 Task: Create a sub task Release to Production / Go Live for the task  Develop a new online tool for online course scheduling in the project BrainBoost , assign it to team member softage.5@softage.net and update the status of the sub task to  Off Track , set the priority of the sub task to High
Action: Mouse moved to (623, 236)
Screenshot: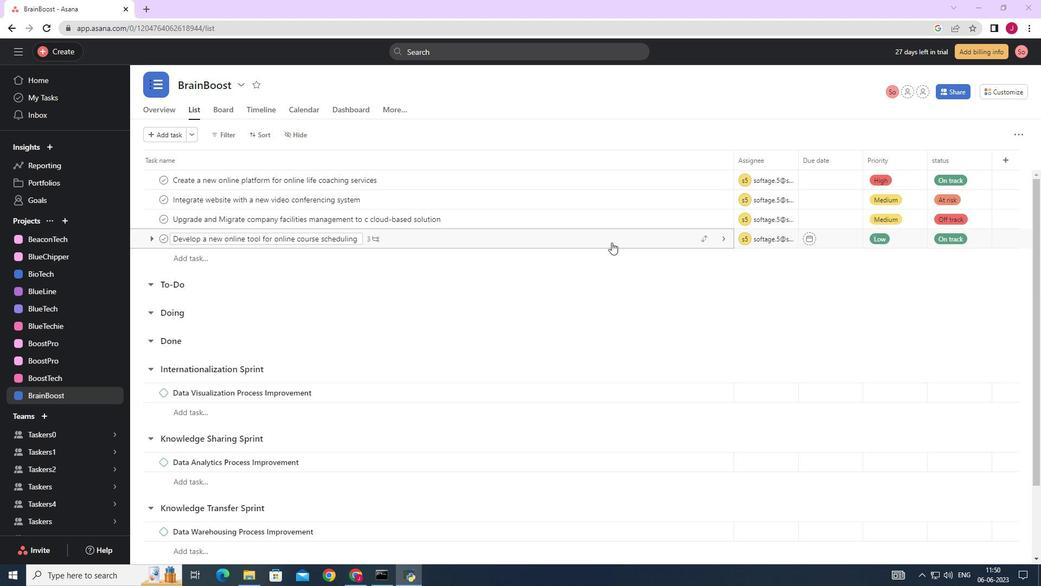 
Action: Mouse pressed left at (623, 236)
Screenshot: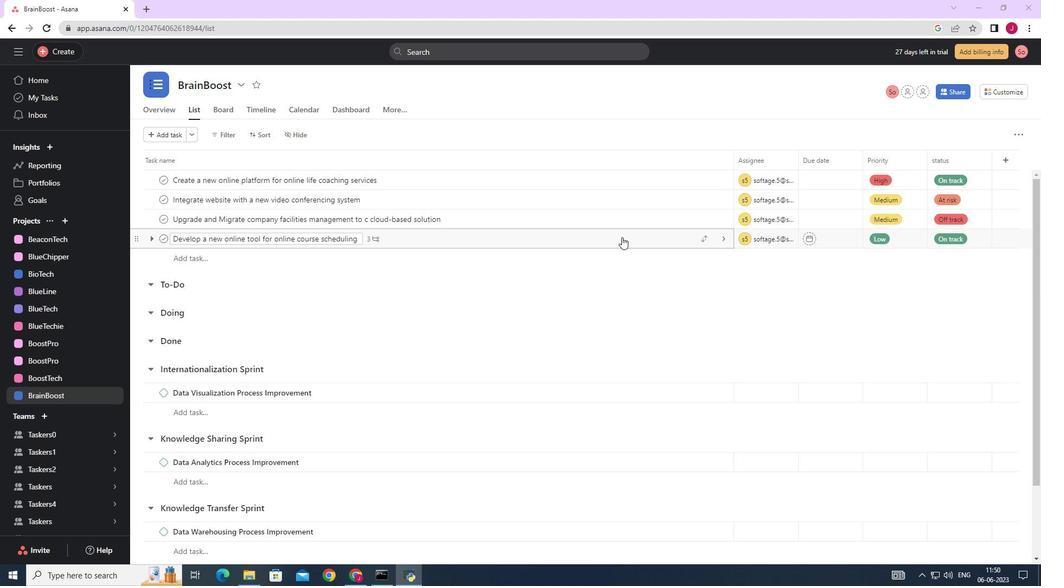 
Action: Mouse moved to (848, 355)
Screenshot: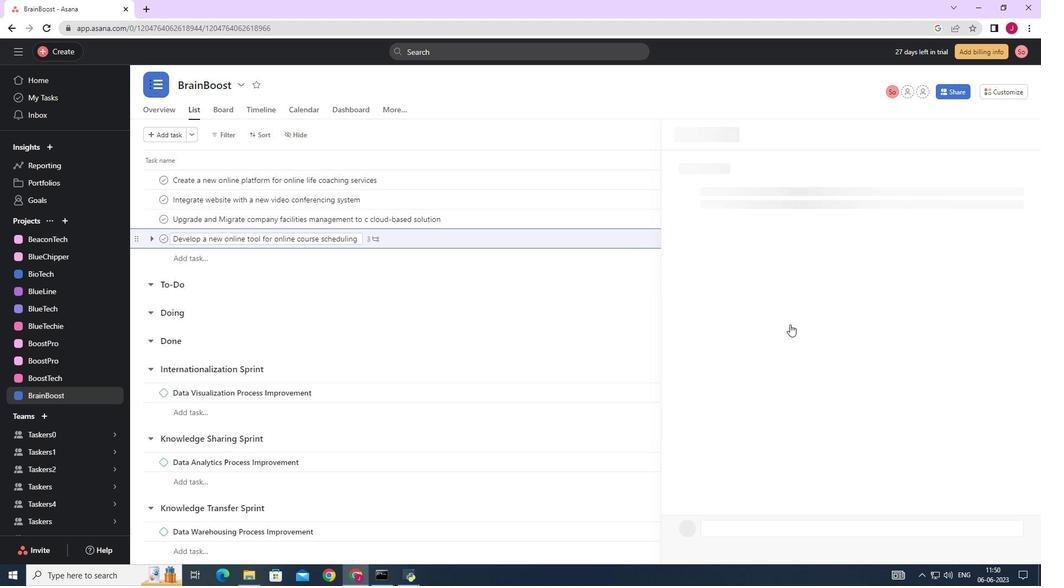 
Action: Mouse scrolled (848, 354) with delta (0, 0)
Screenshot: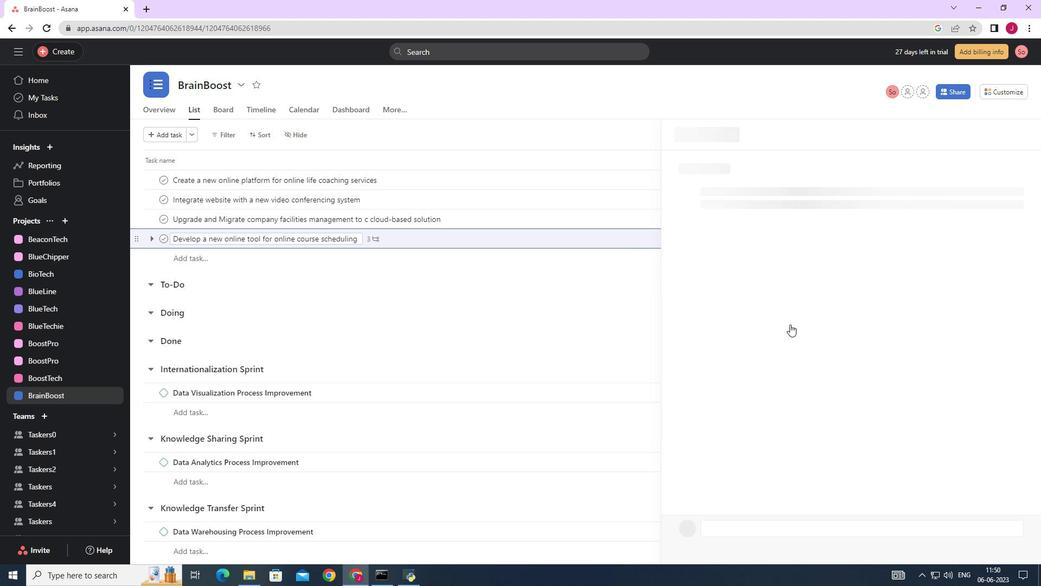 
Action: Mouse scrolled (848, 354) with delta (0, 0)
Screenshot: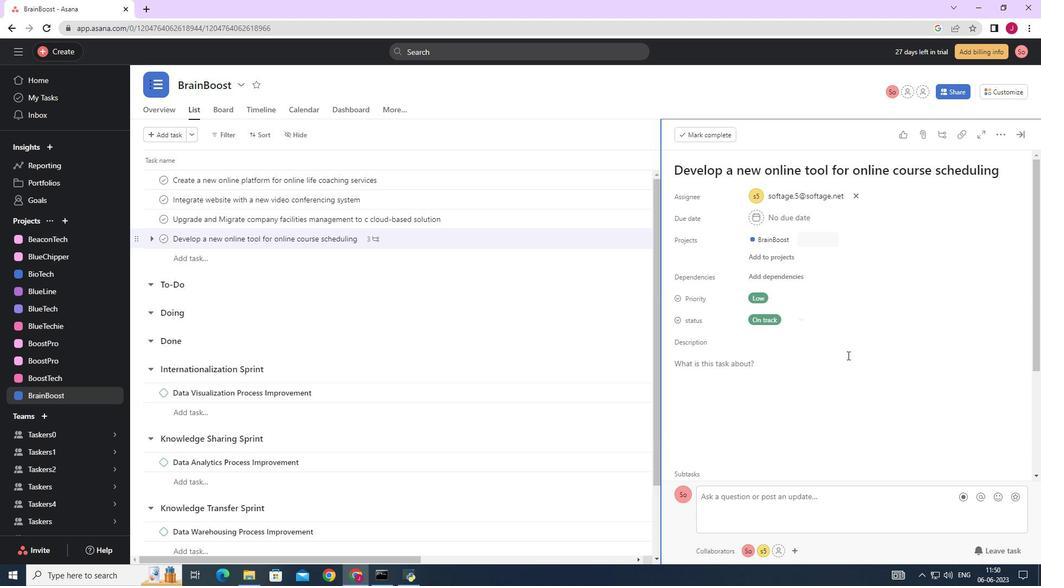 
Action: Mouse scrolled (848, 354) with delta (0, 0)
Screenshot: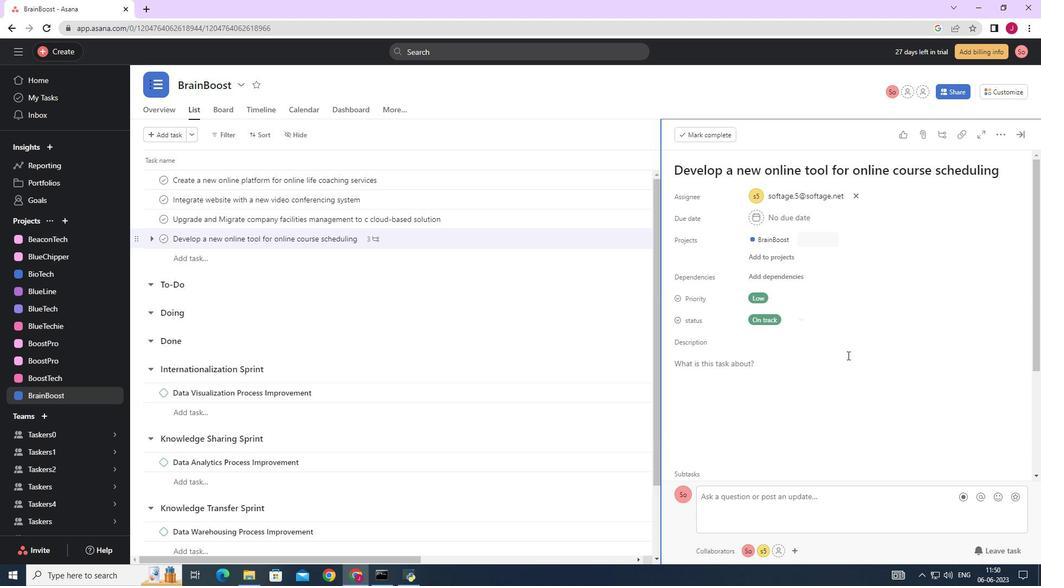 
Action: Mouse scrolled (848, 354) with delta (0, 0)
Screenshot: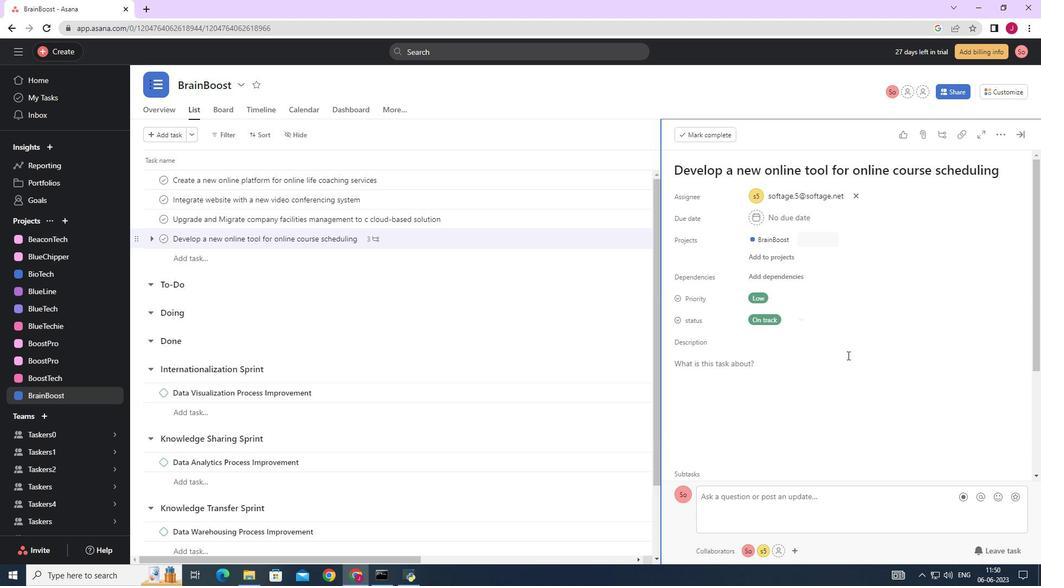 
Action: Mouse scrolled (848, 354) with delta (0, 0)
Screenshot: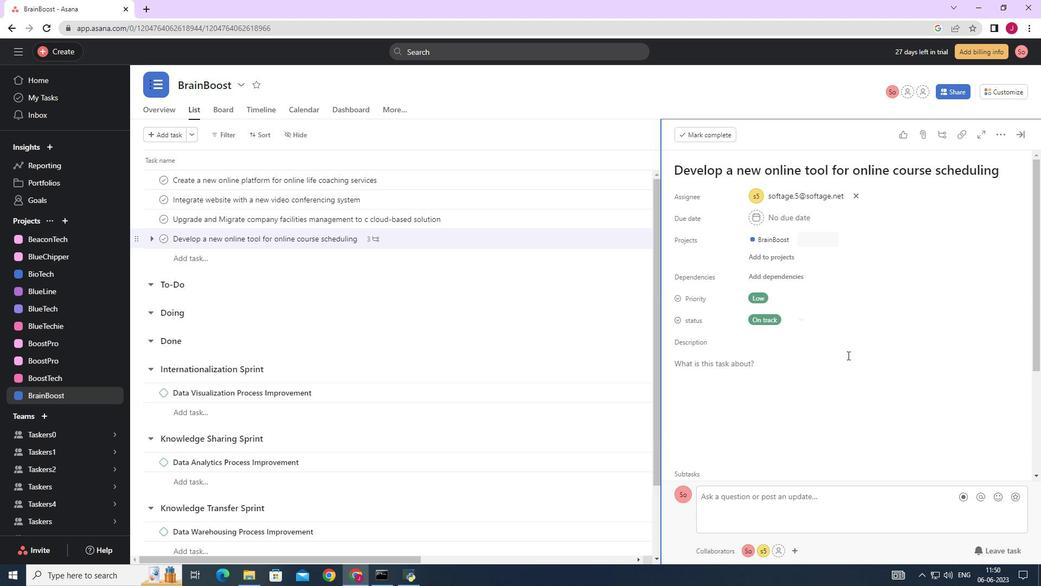 
Action: Mouse scrolled (848, 354) with delta (0, 0)
Screenshot: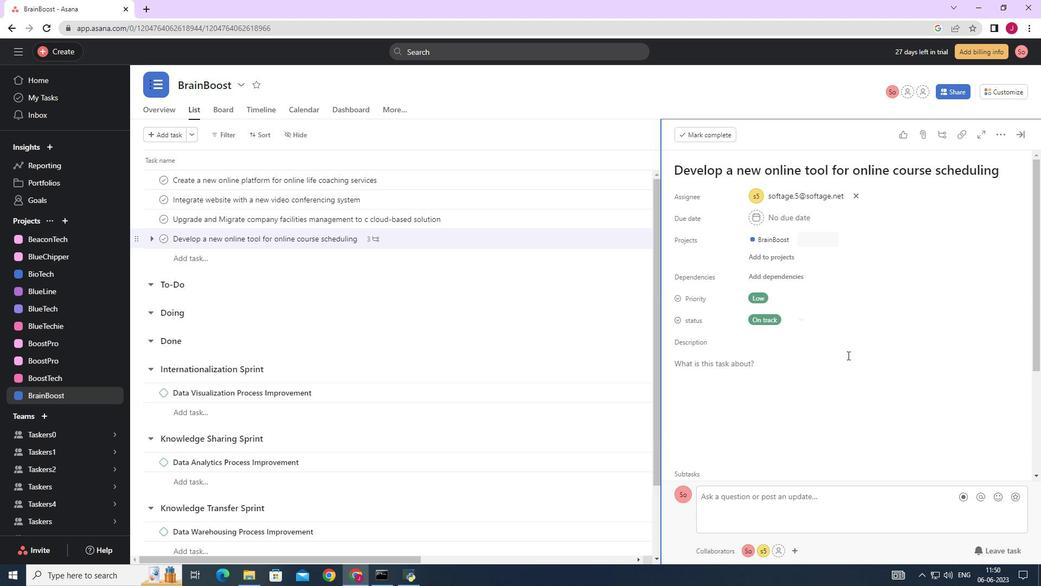 
Action: Mouse scrolled (848, 354) with delta (0, 0)
Screenshot: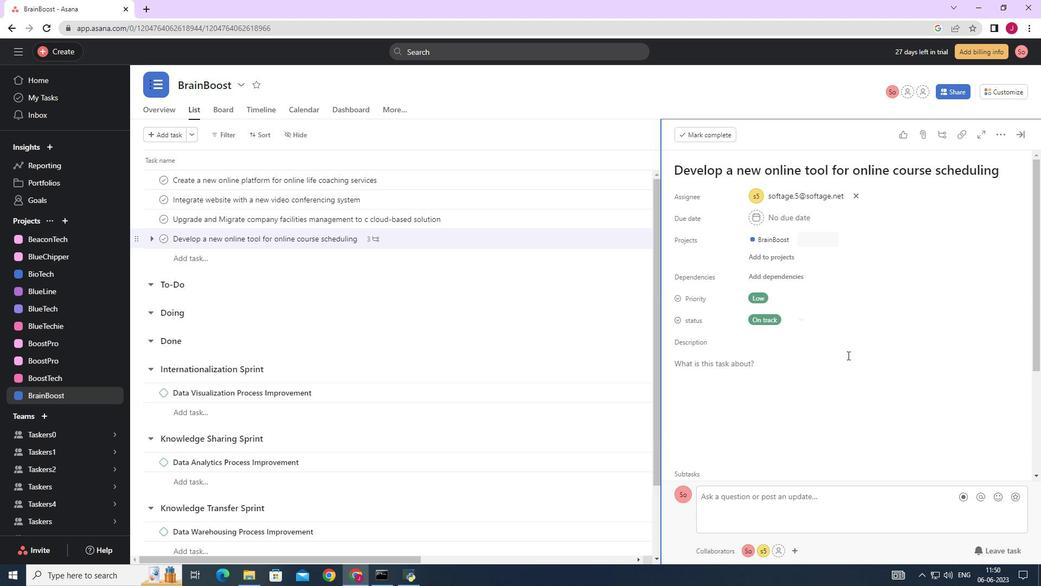 
Action: Mouse moved to (710, 392)
Screenshot: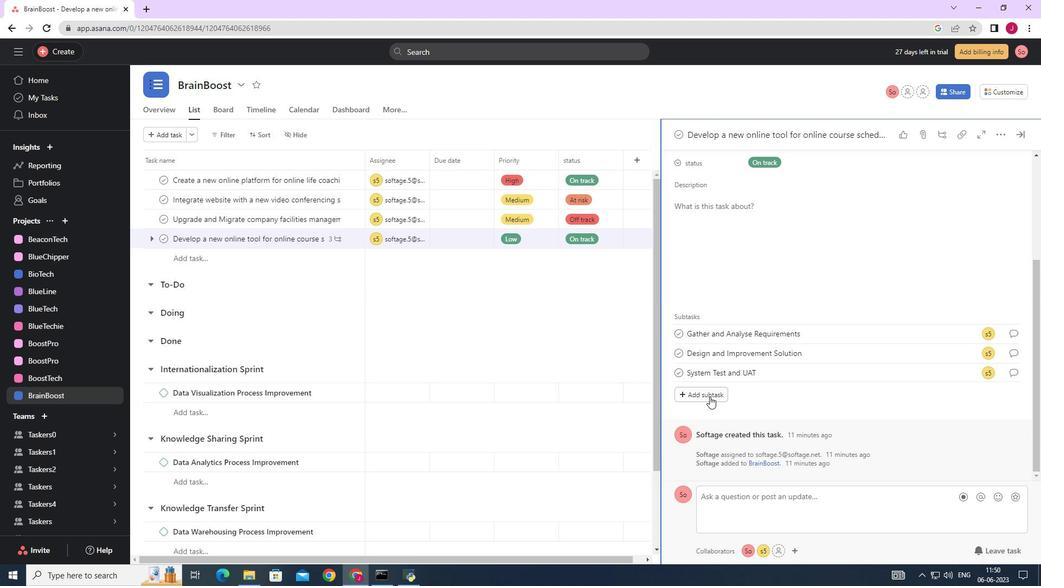 
Action: Mouse pressed left at (710, 392)
Screenshot: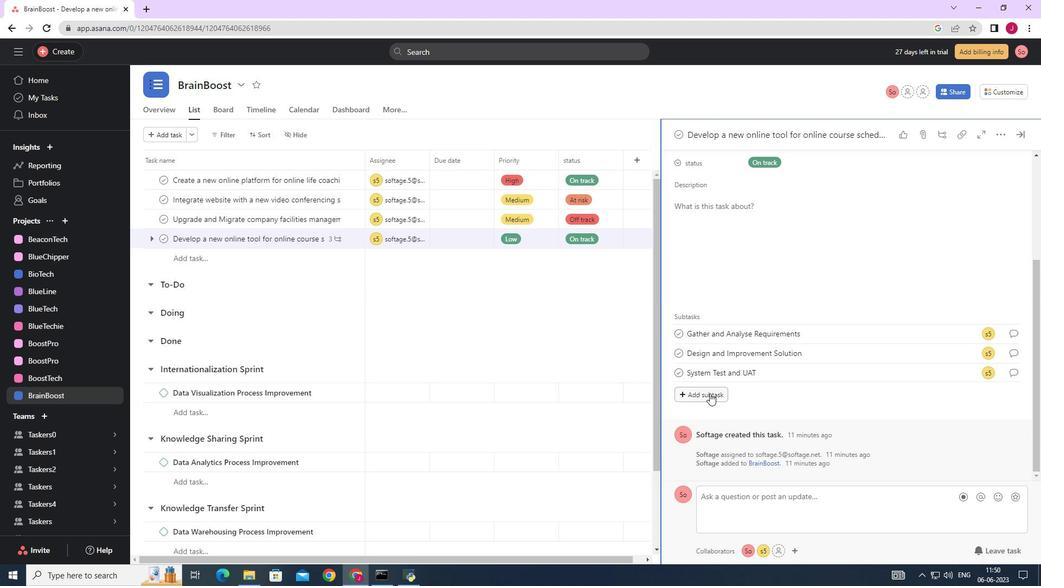 
Action: Key pressed <Key.caps_lock>R<Key.caps_lock>elease<Key.space><Key.backspace><Key.backspace><Key.backspace><Key.backspace><Key.backspace><Key.backspace><Key.backspace><Key.backspace><Key.backspace><Key.backspace>r<Key.caps_lock>ELEASE<Key.space>TO<Key.space>PRODUCTION<Key.space>/<Key.space><Key.caps_lock>g<Key.caps_lock>O<Key.space><Key.caps_lock>l<Key.caps_lock>IVE
Screenshot: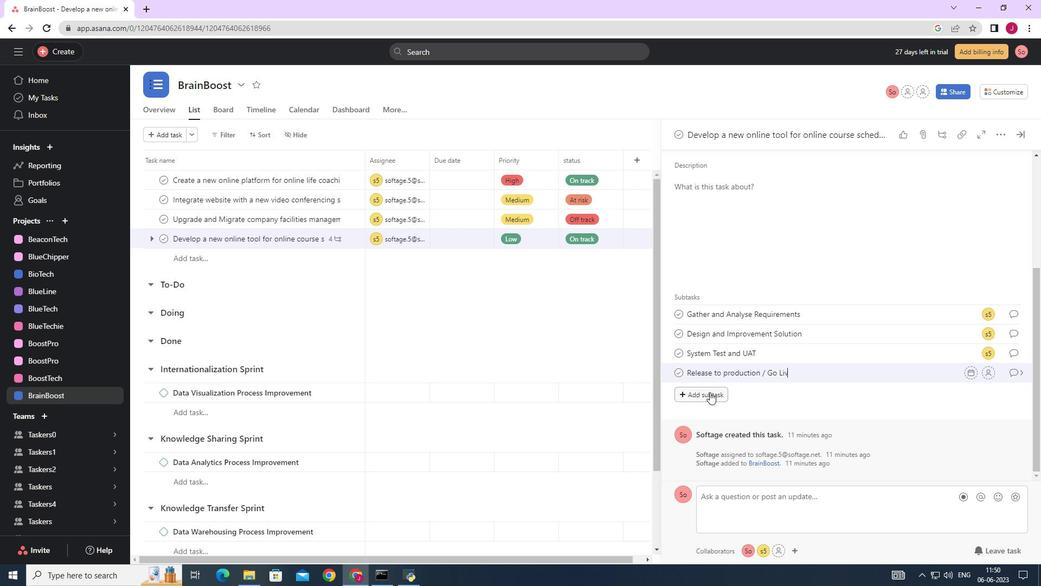 
Action: Mouse moved to (988, 371)
Screenshot: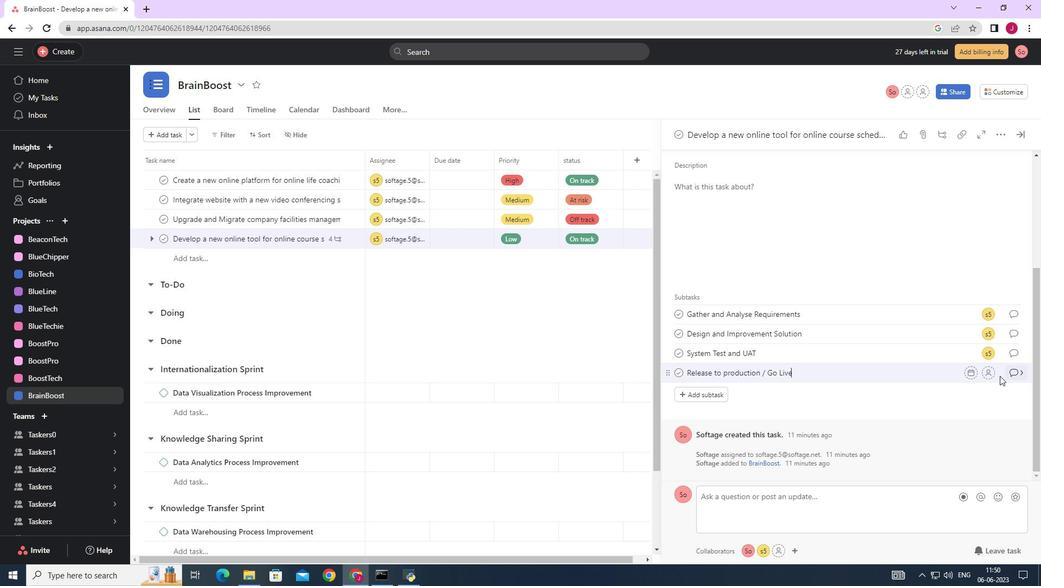 
Action: Mouse pressed left at (988, 371)
Screenshot: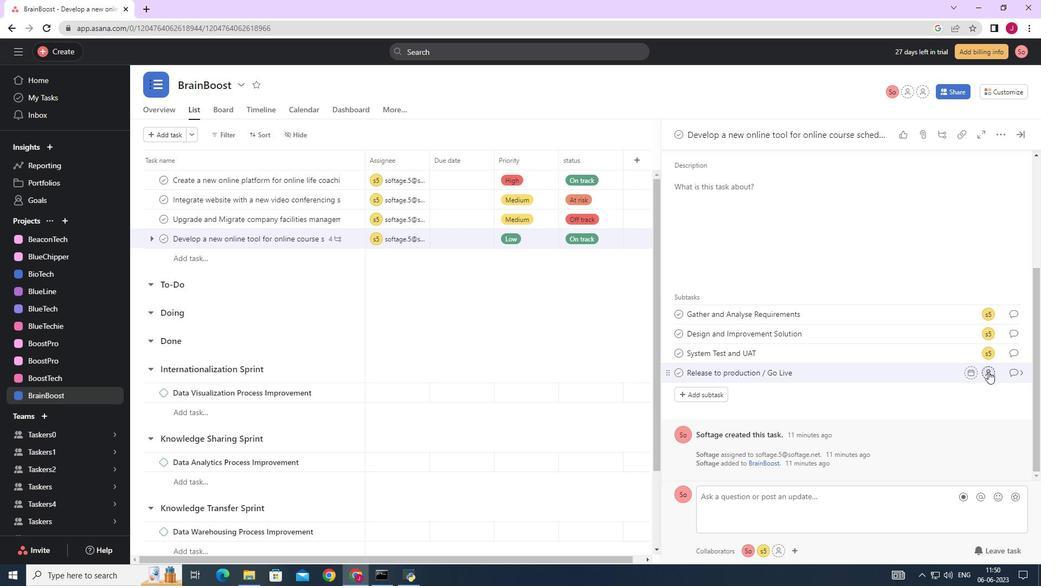 
Action: Mouse moved to (821, 414)
Screenshot: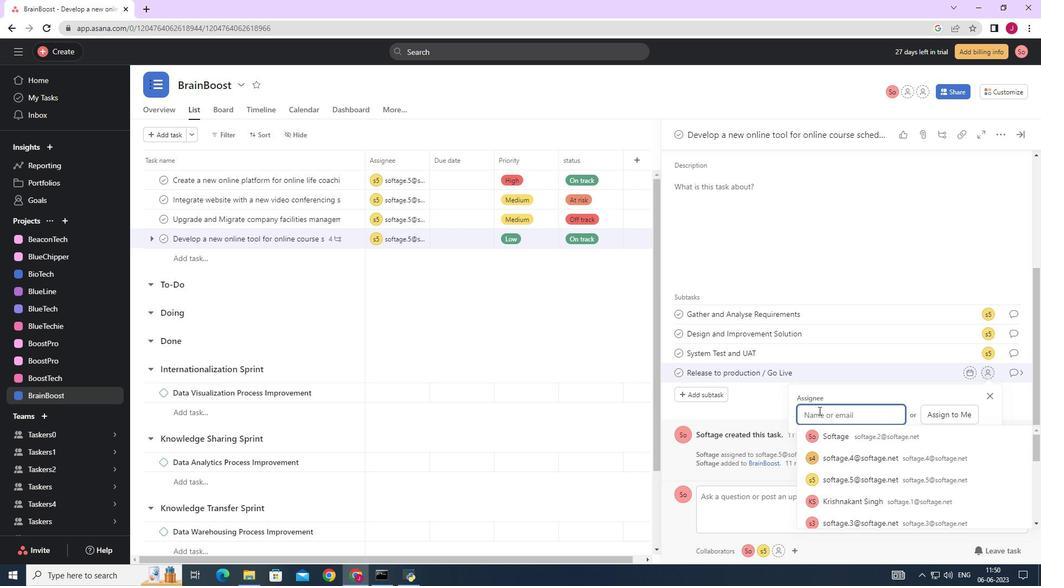 
Action: Key pressed SOFTAGE.5
Screenshot: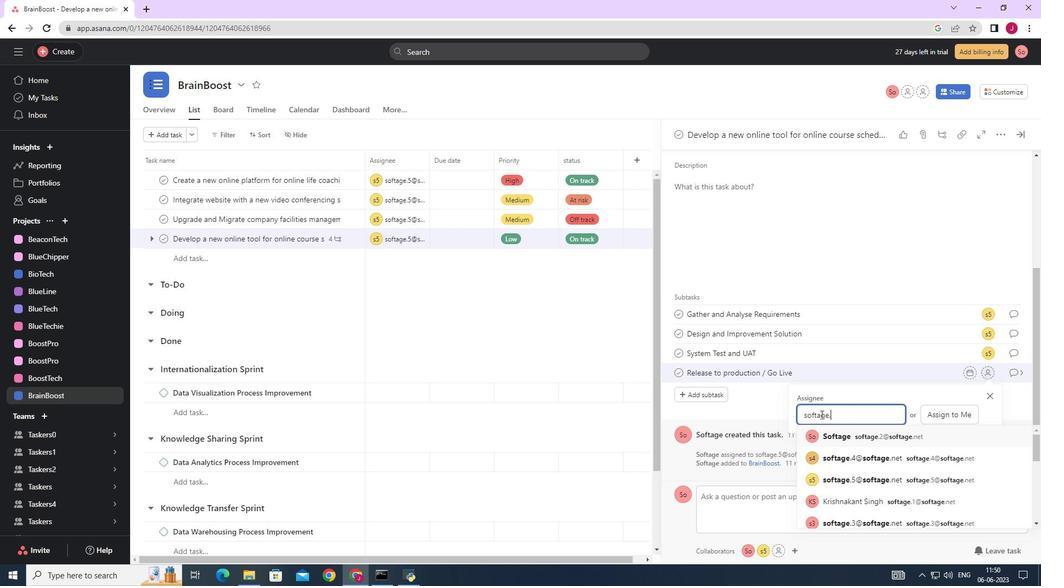 
Action: Mouse moved to (861, 437)
Screenshot: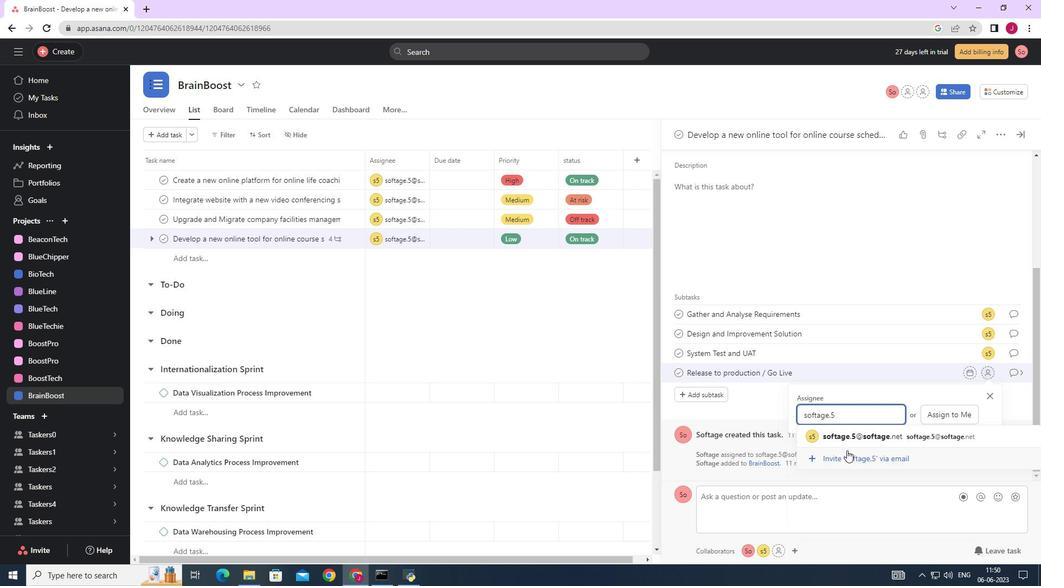 
Action: Mouse pressed left at (861, 437)
Screenshot: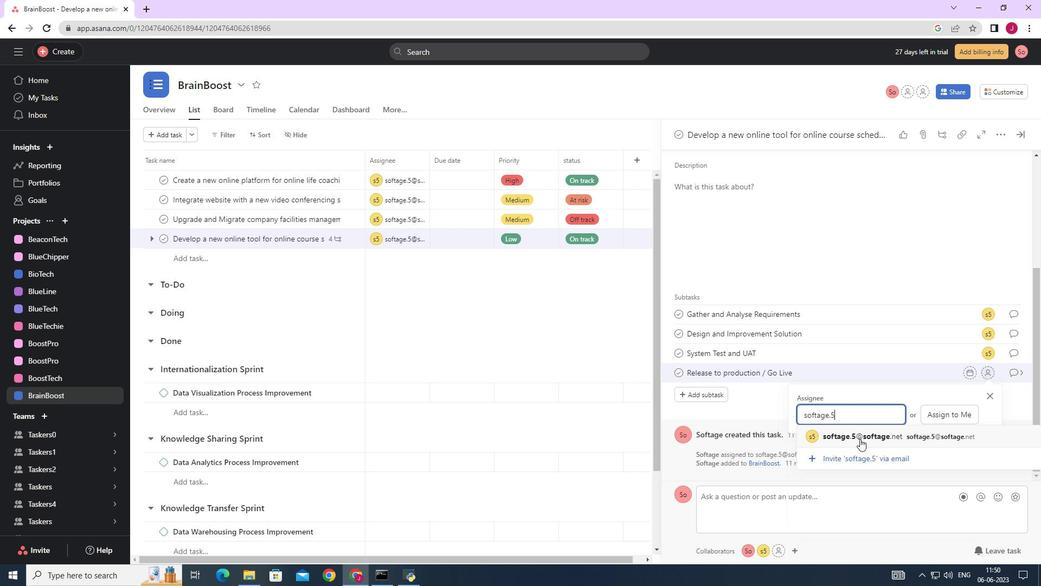 
Action: Mouse moved to (1011, 375)
Screenshot: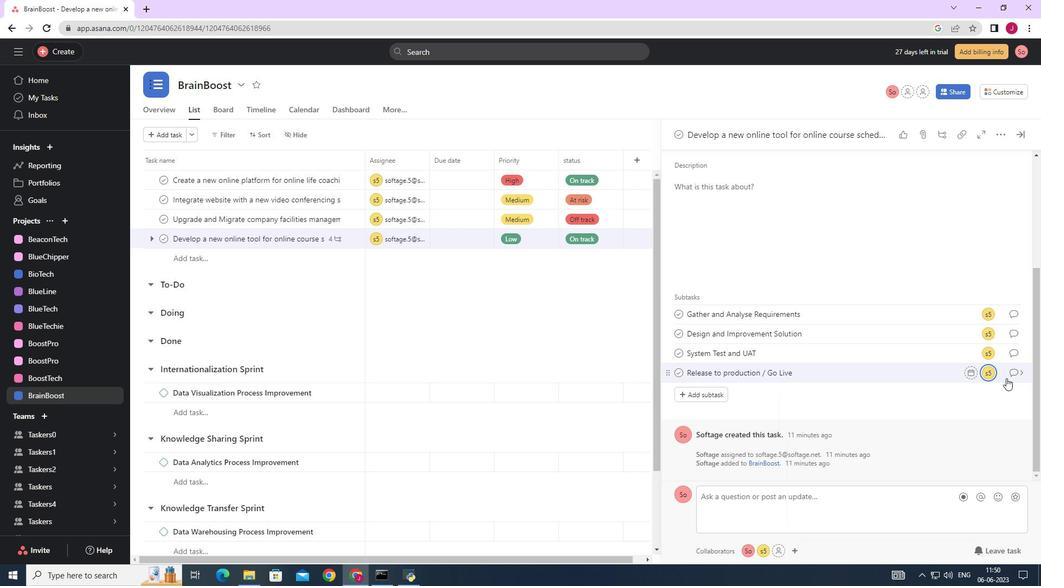 
Action: Mouse pressed left at (1011, 375)
Screenshot: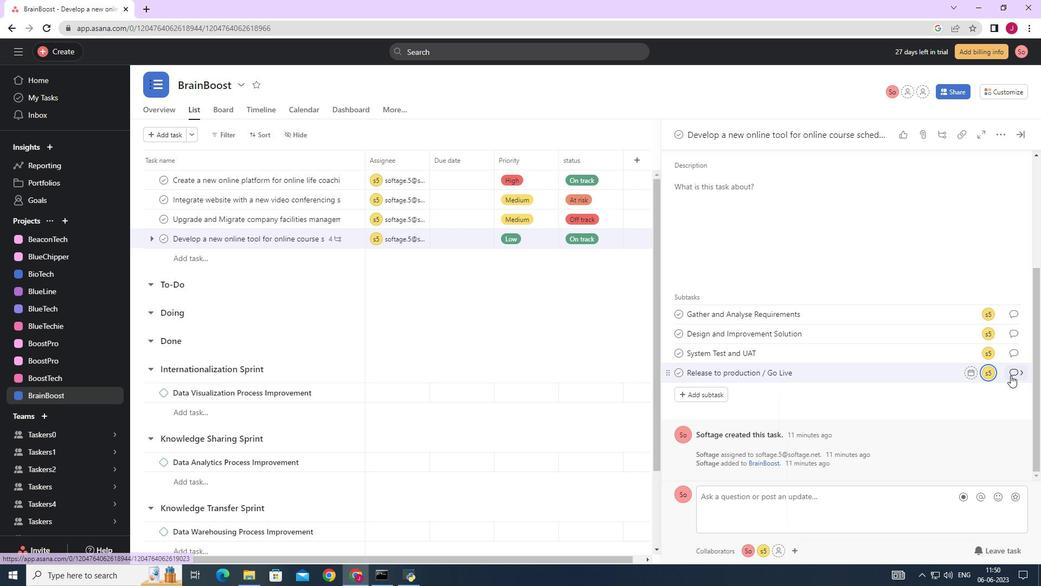 
Action: Mouse moved to (706, 280)
Screenshot: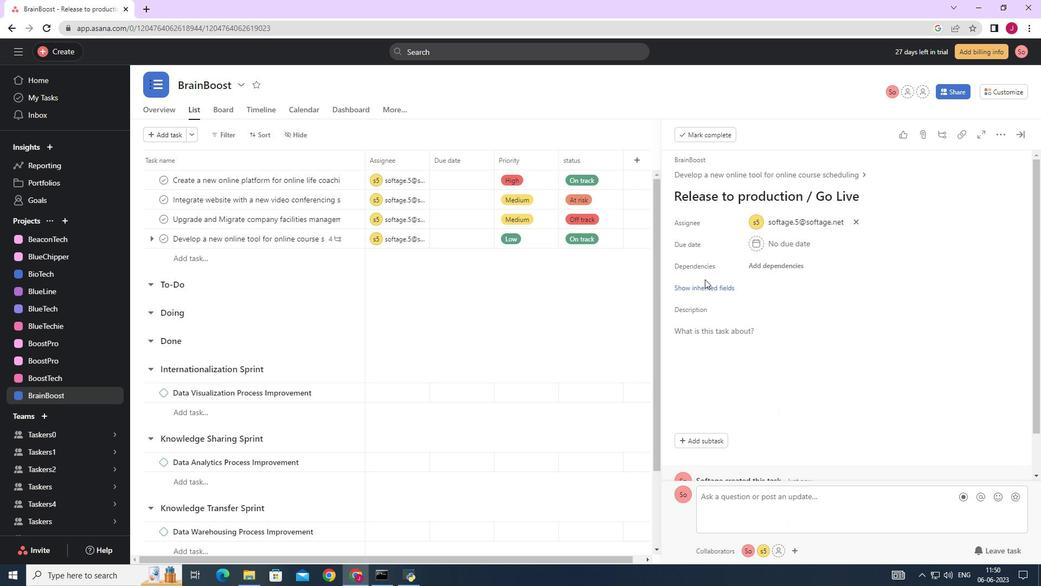 
Action: Mouse pressed left at (706, 280)
Screenshot: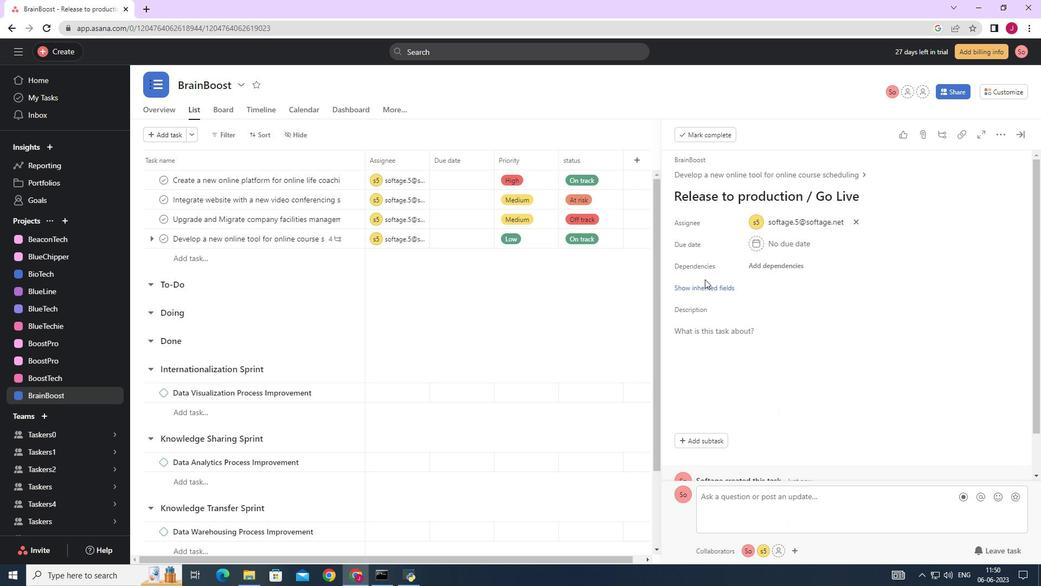 
Action: Mouse moved to (710, 287)
Screenshot: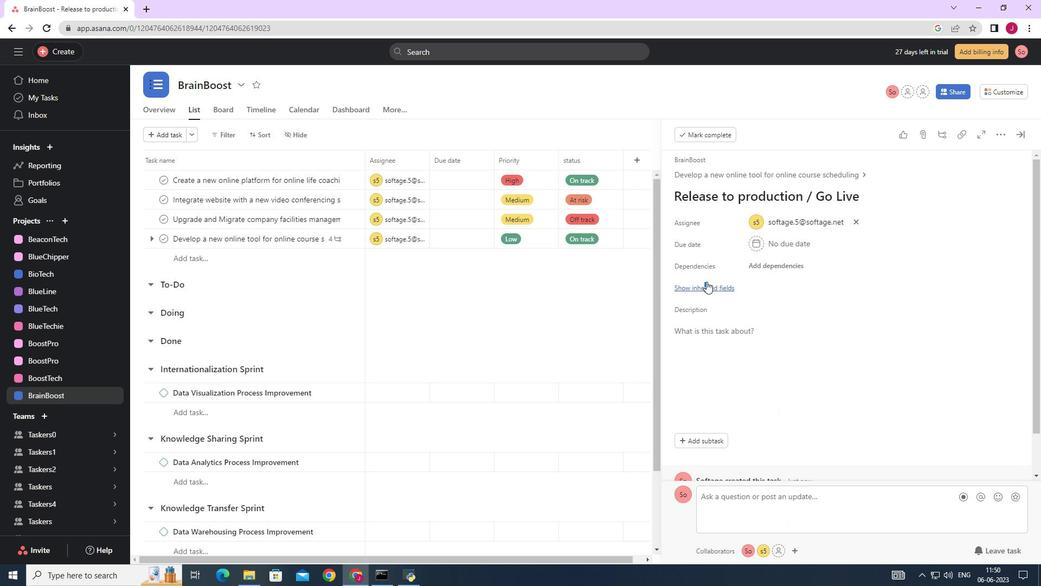 
Action: Mouse pressed left at (710, 287)
Screenshot: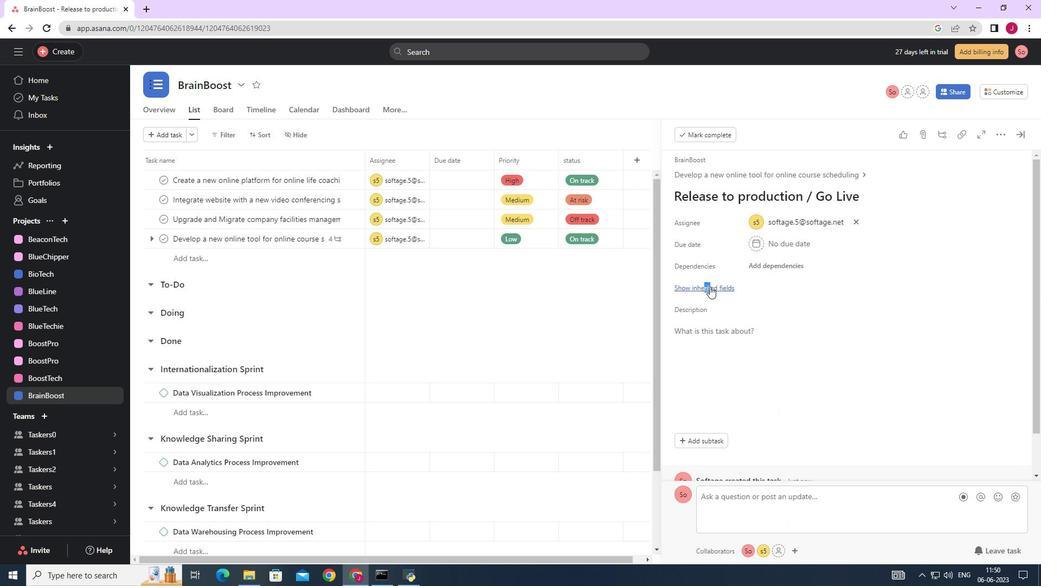 
Action: Mouse moved to (755, 311)
Screenshot: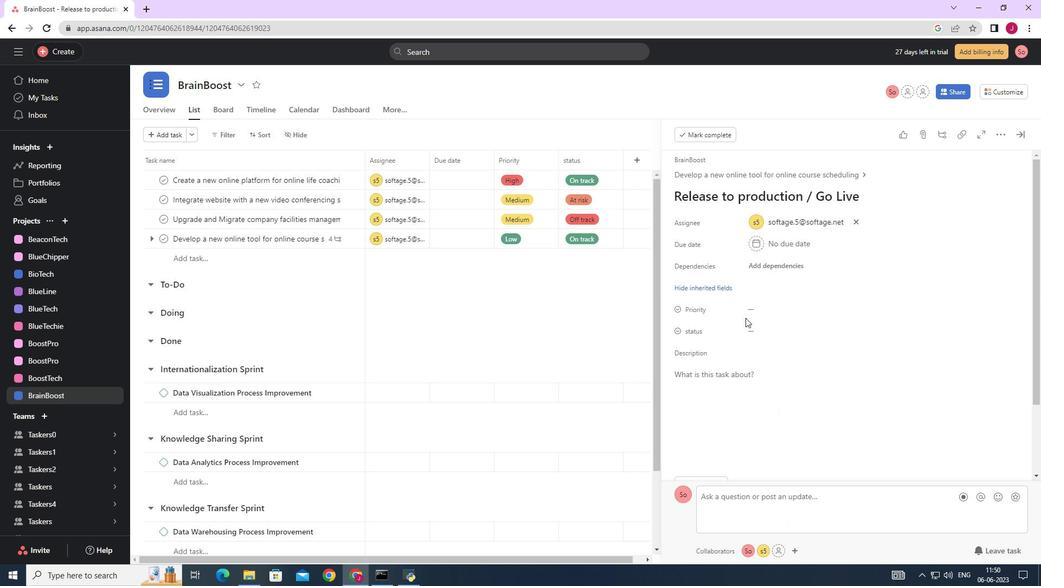 
Action: Mouse pressed left at (755, 311)
Screenshot: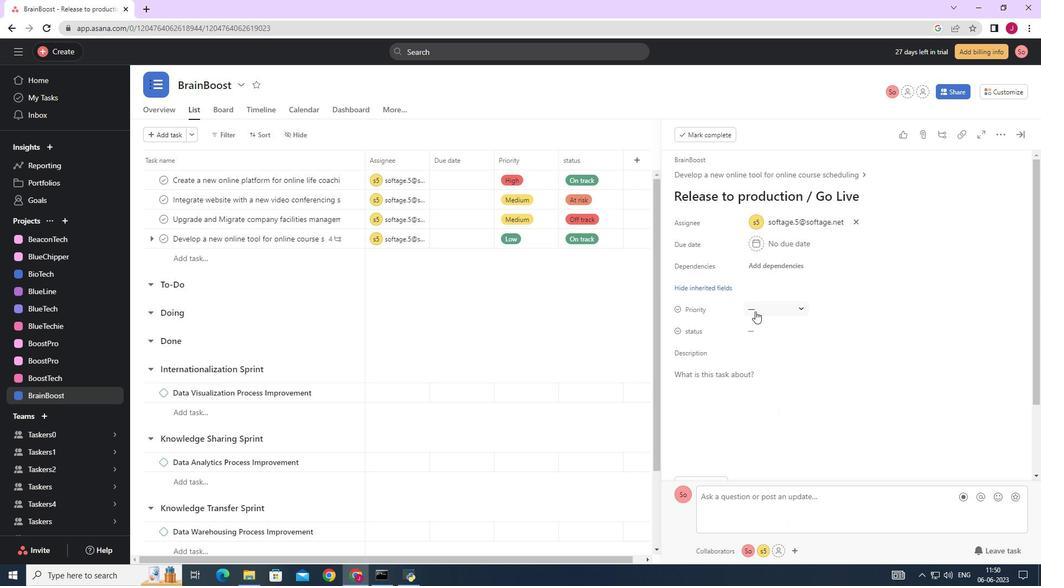 
Action: Mouse moved to (769, 342)
Screenshot: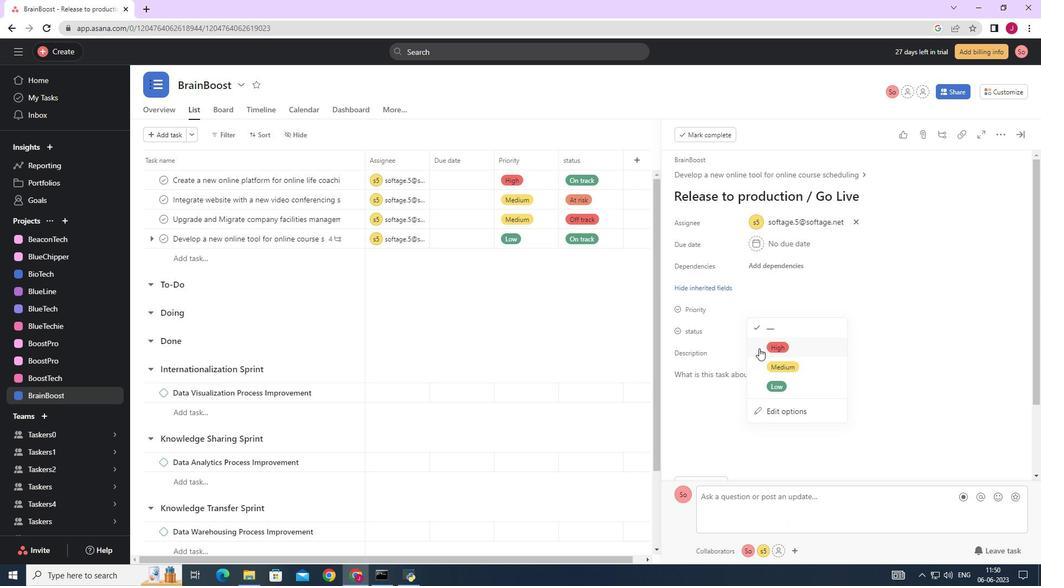 
Action: Mouse pressed left at (769, 342)
Screenshot: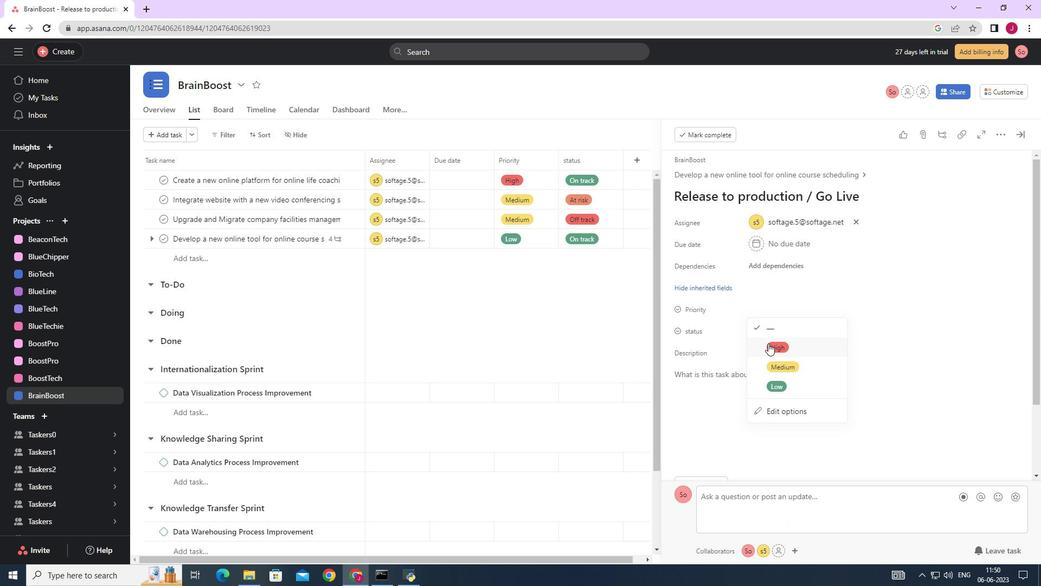 
Action: Mouse moved to (747, 326)
Screenshot: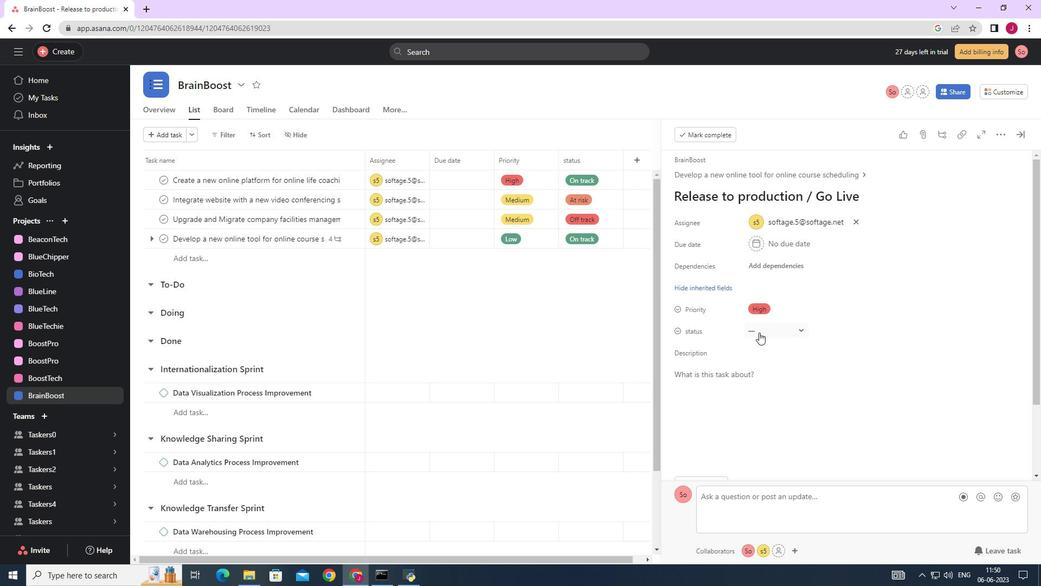 
Action: Mouse pressed left at (747, 326)
Screenshot: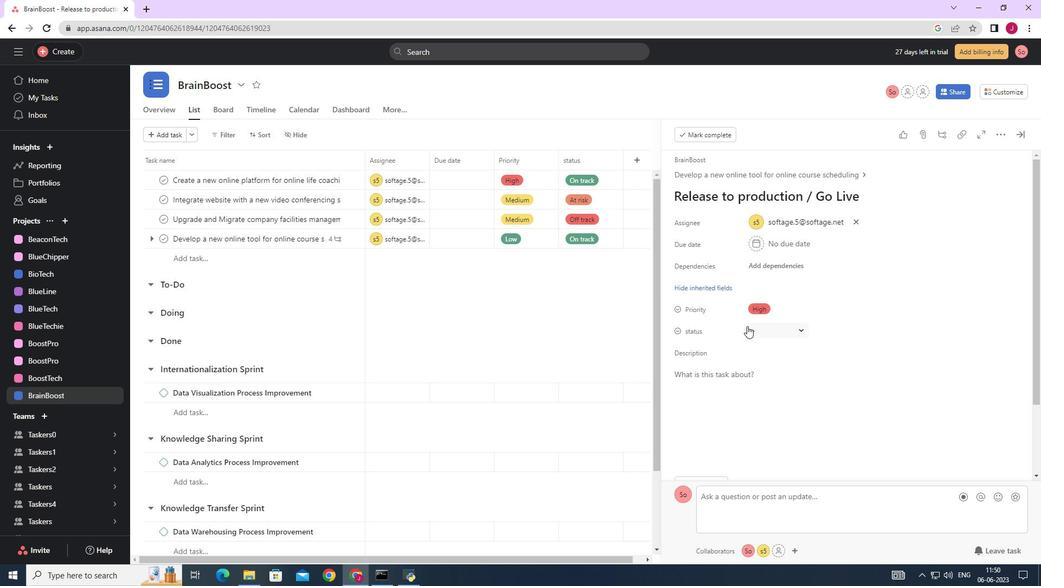 
Action: Mouse moved to (786, 388)
Screenshot: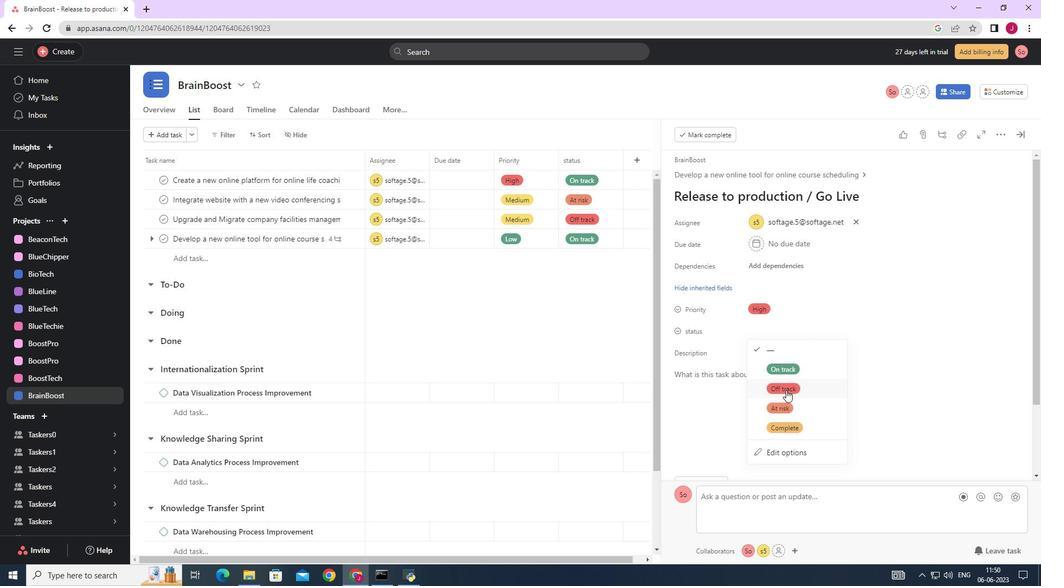 
Action: Mouse pressed left at (786, 388)
Screenshot: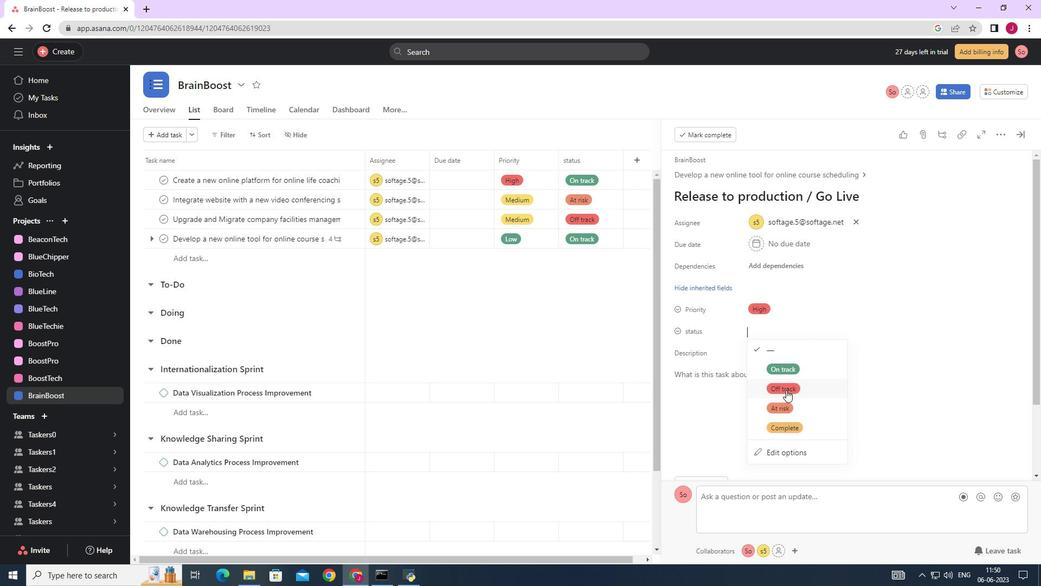
Action: Mouse moved to (1018, 135)
Screenshot: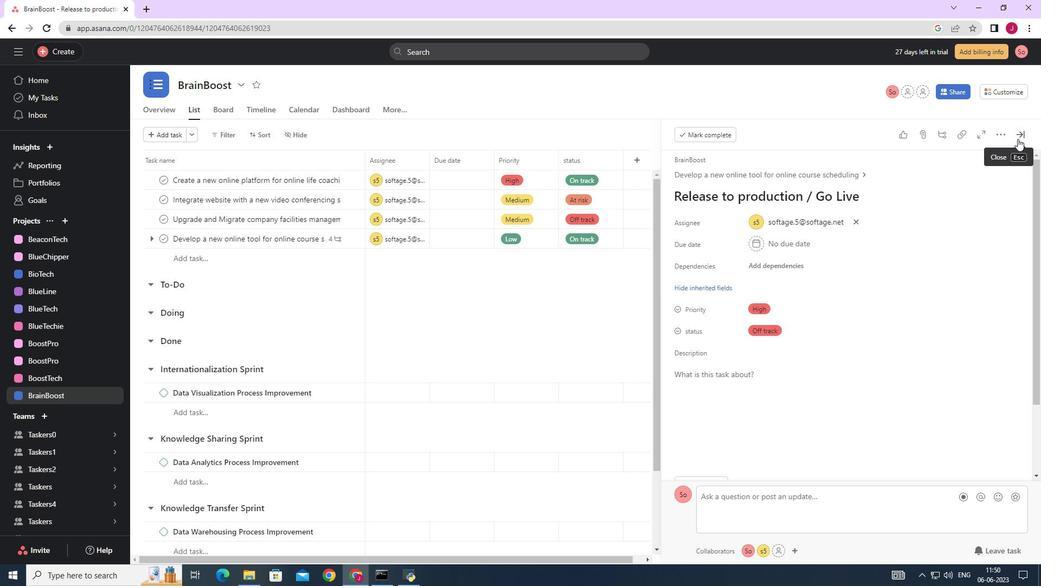 
Action: Mouse pressed left at (1018, 135)
Screenshot: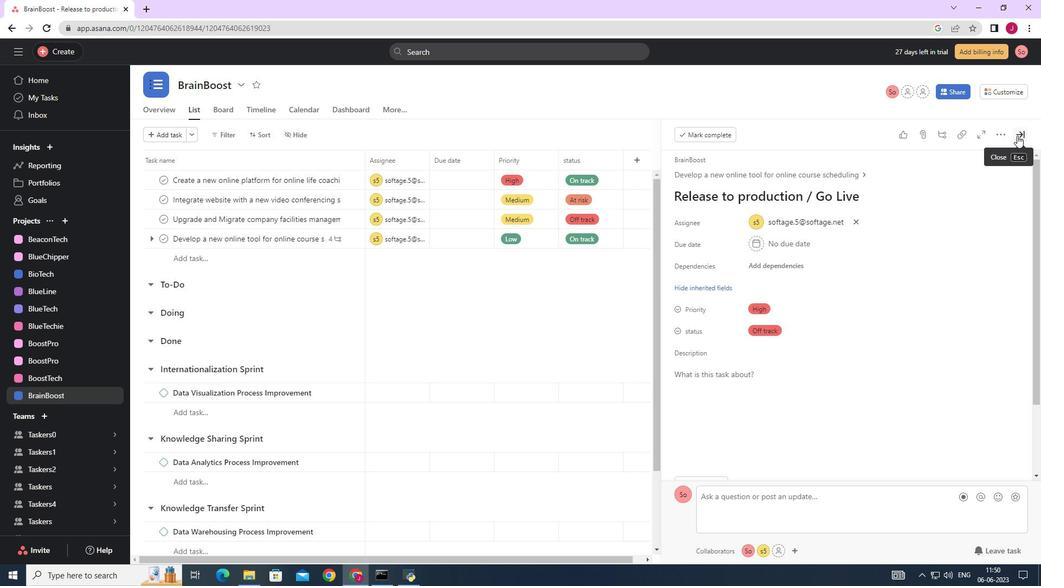
Action: Mouse moved to (677, 285)
Screenshot: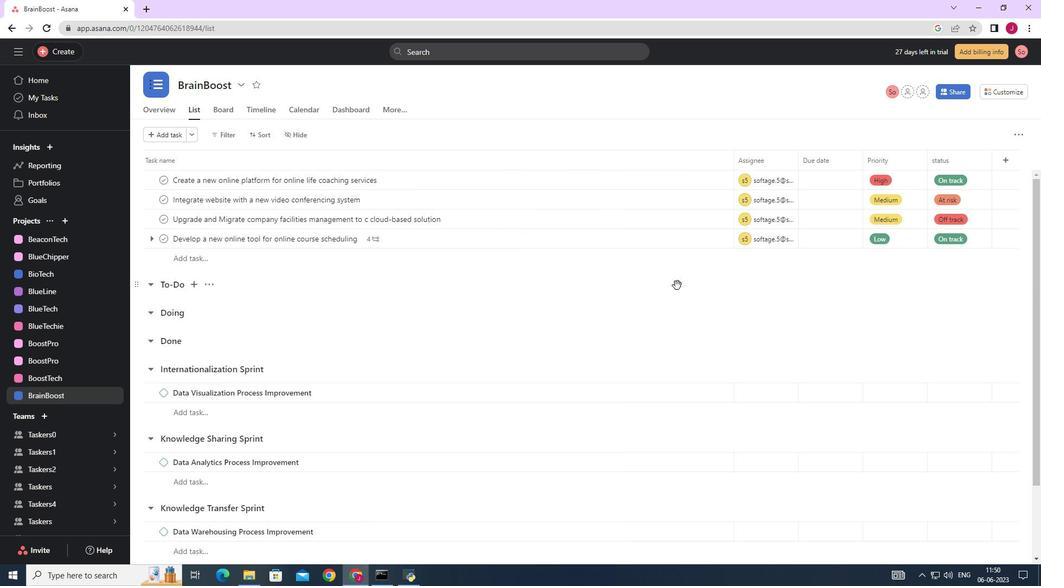 
